 Task: Apply the duratiin format in column A.
Action: Mouse moved to (34, 156)
Screenshot: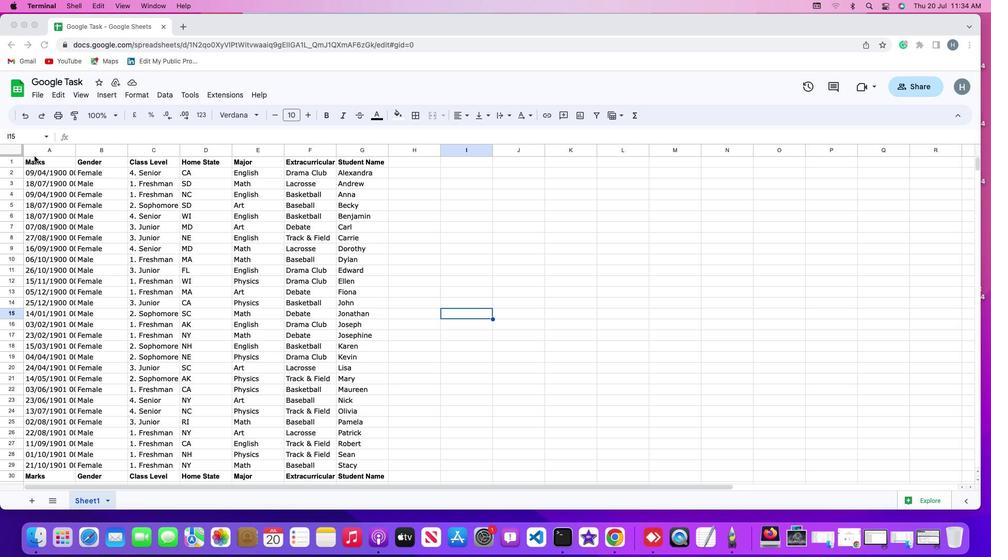 
Action: Mouse pressed left at (34, 156)
Screenshot: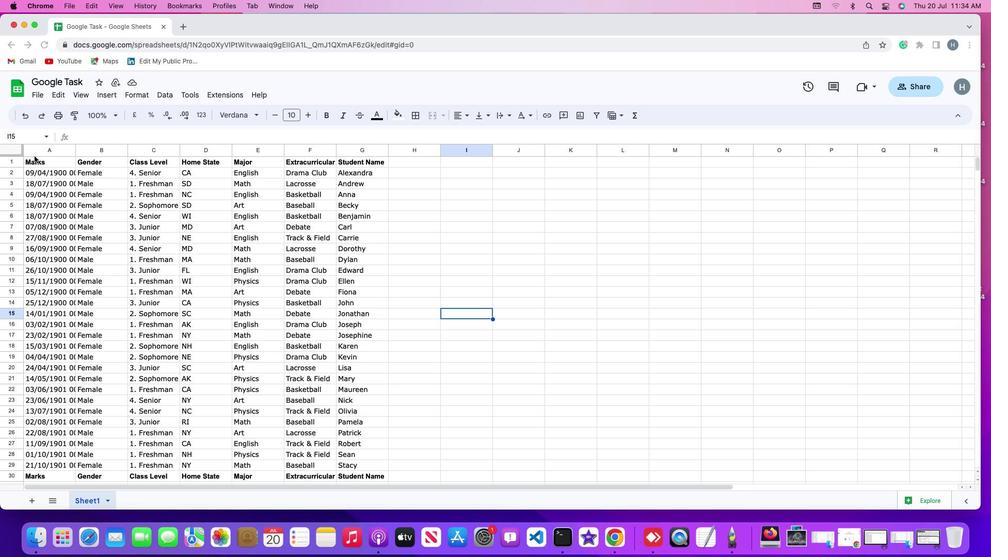 
Action: Mouse moved to (42, 152)
Screenshot: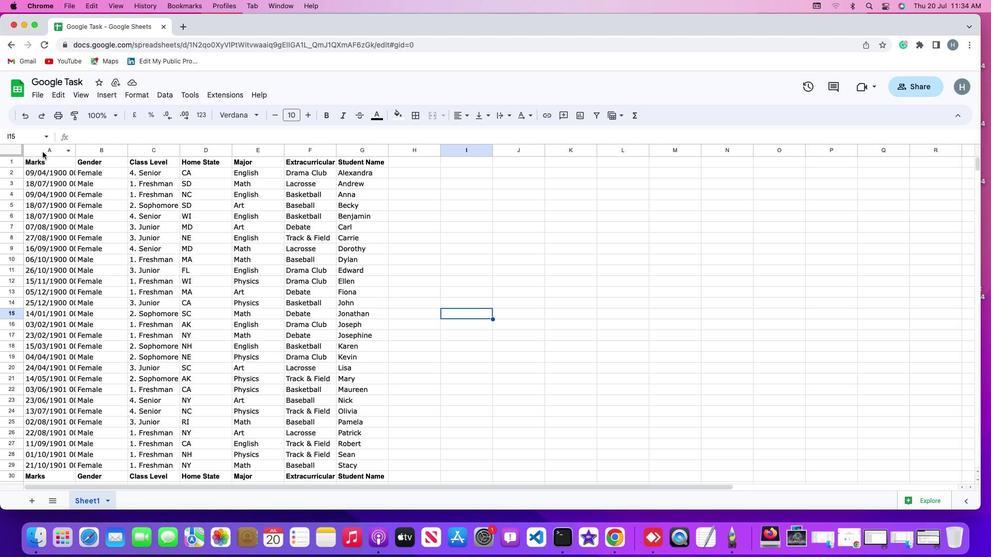 
Action: Mouse pressed left at (42, 152)
Screenshot: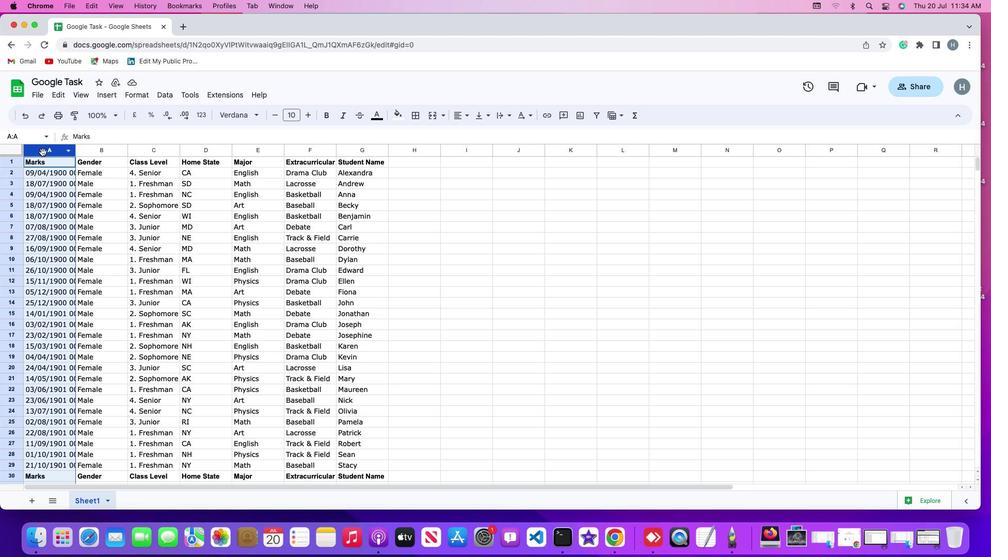 
Action: Mouse moved to (123, 95)
Screenshot: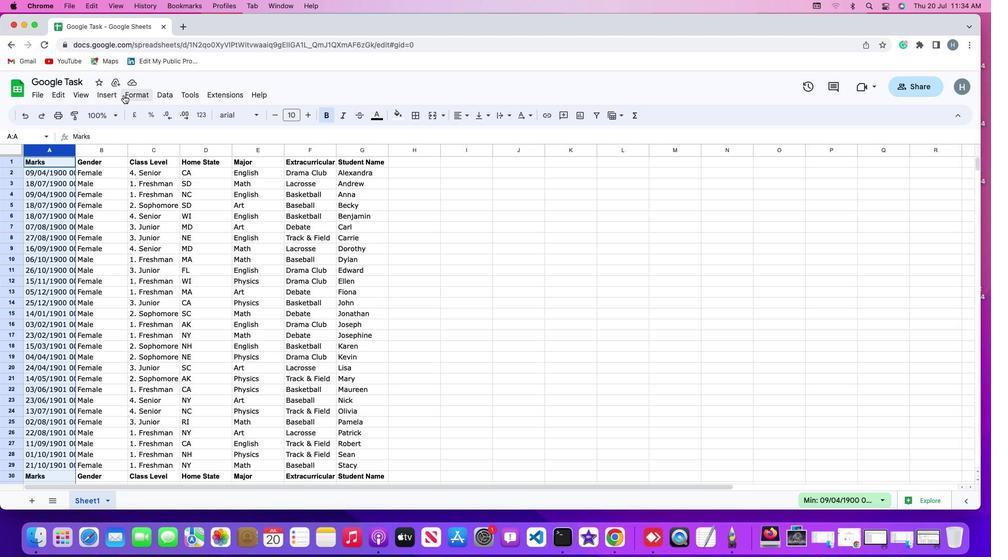 
Action: Mouse pressed left at (123, 95)
Screenshot: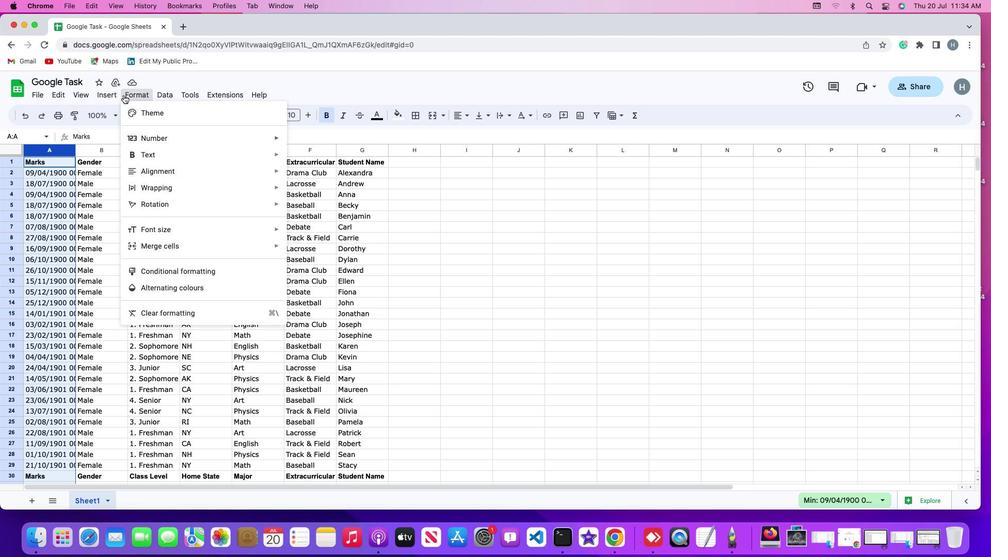 
Action: Mouse moved to (157, 140)
Screenshot: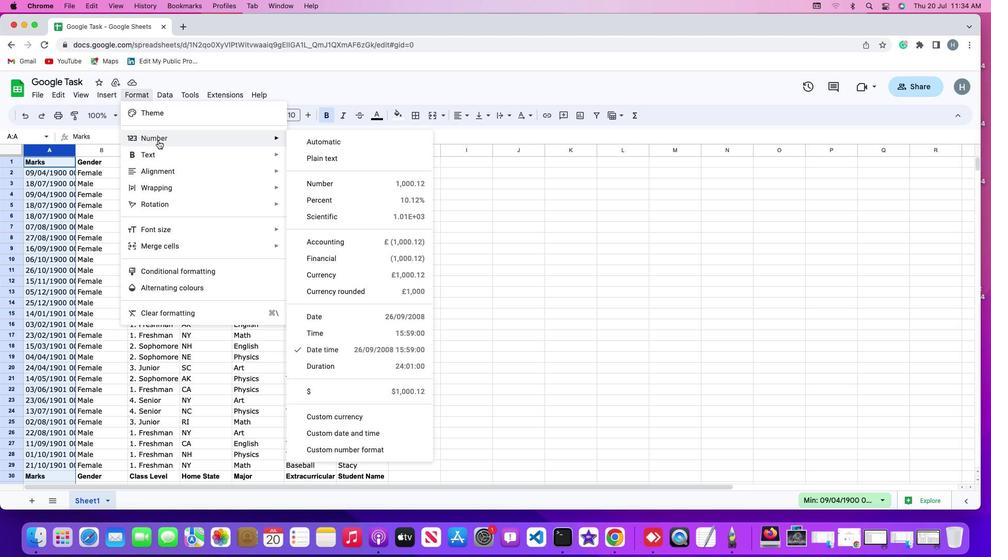
Action: Mouse pressed left at (157, 140)
Screenshot: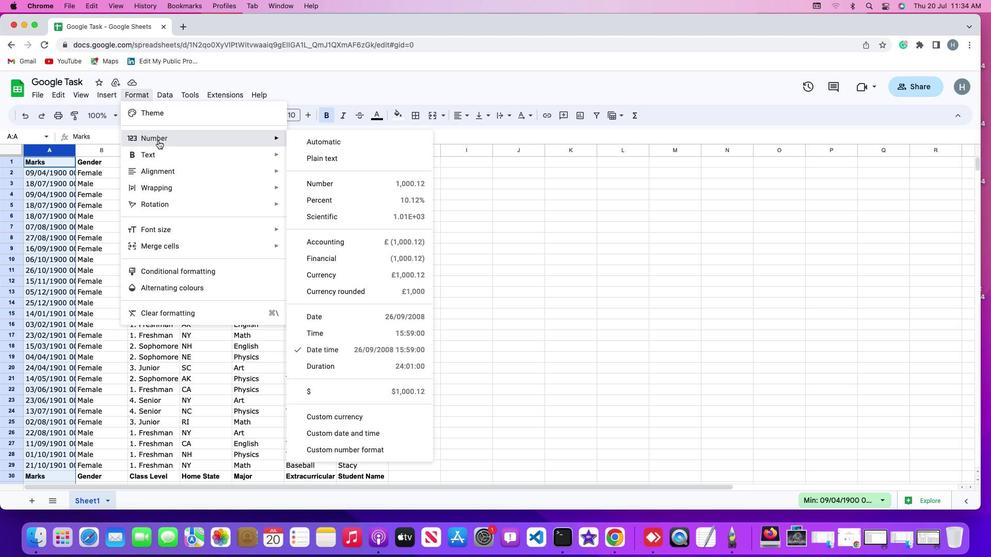 
Action: Mouse moved to (327, 367)
Screenshot: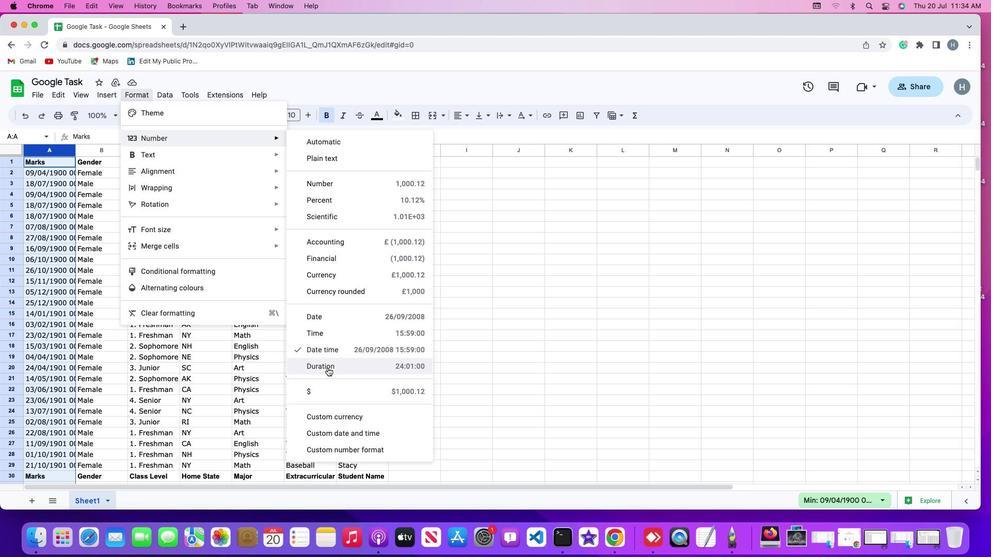 
Action: Mouse pressed left at (327, 367)
Screenshot: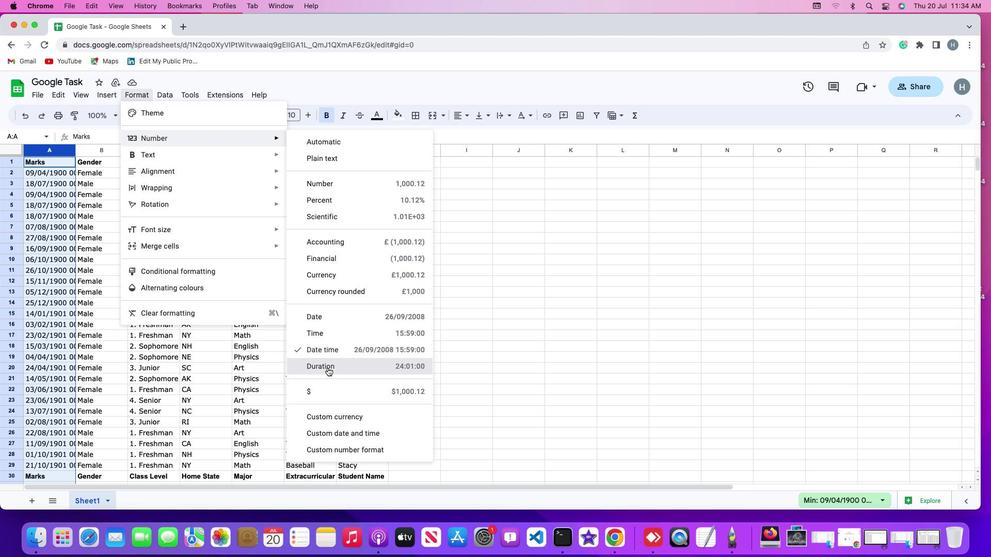 
